 Task: Access a repository's "Traffic" for visitor data.
Action: Mouse moved to (980, 55)
Screenshot: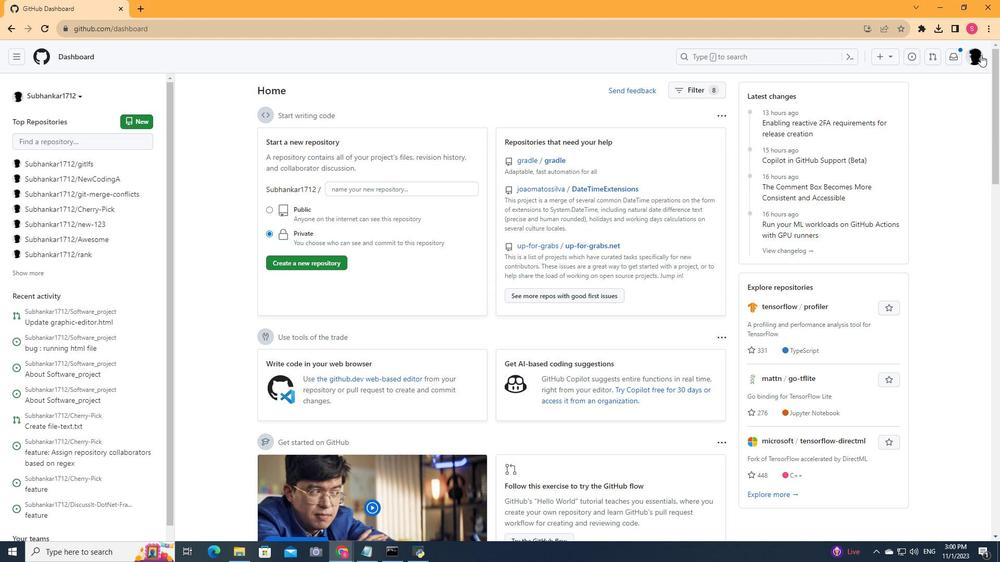 
Action: Mouse pressed left at (980, 55)
Screenshot: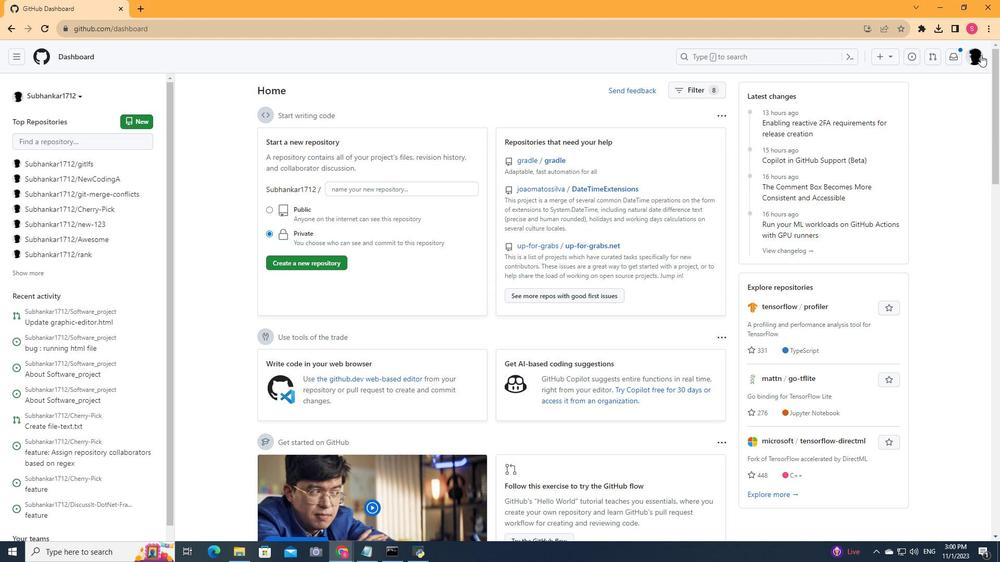 
Action: Mouse moved to (898, 131)
Screenshot: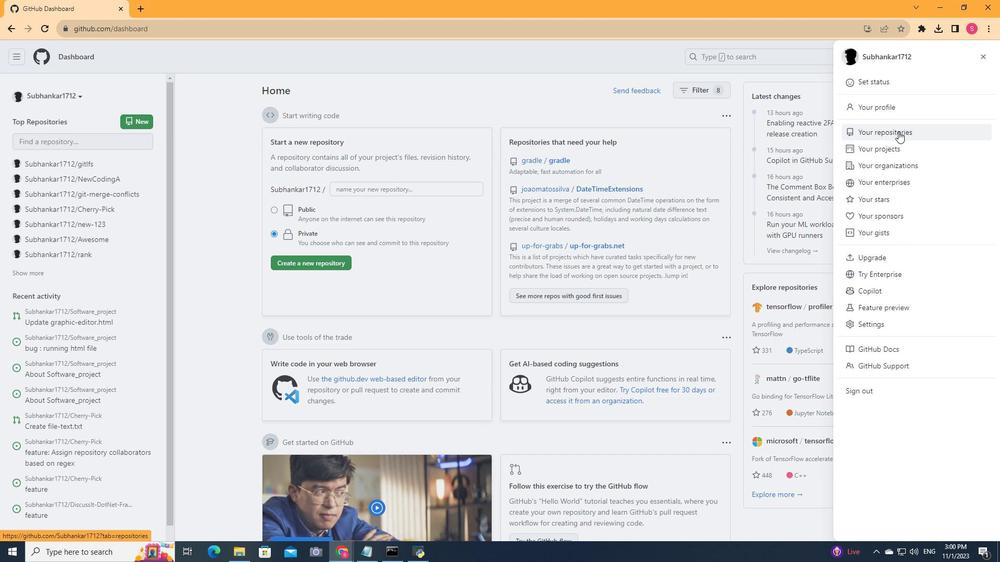 
Action: Mouse pressed left at (898, 131)
Screenshot: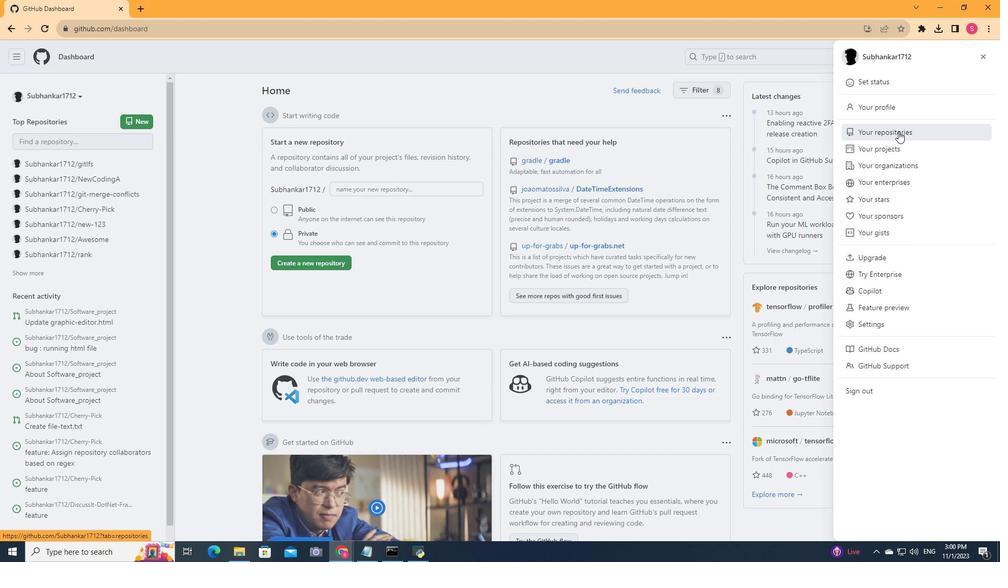 
Action: Mouse moved to (364, 156)
Screenshot: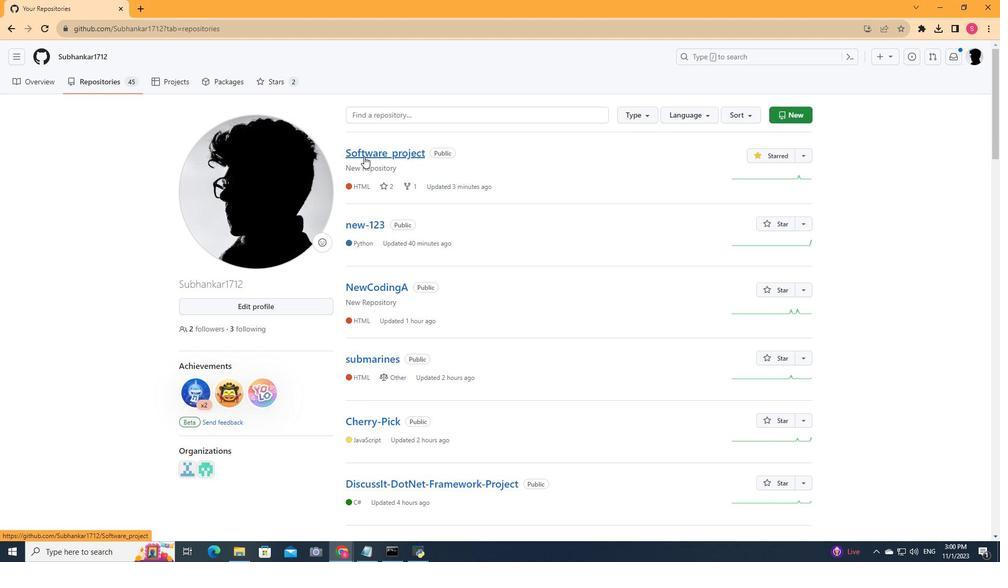 
Action: Mouse pressed left at (364, 156)
Screenshot: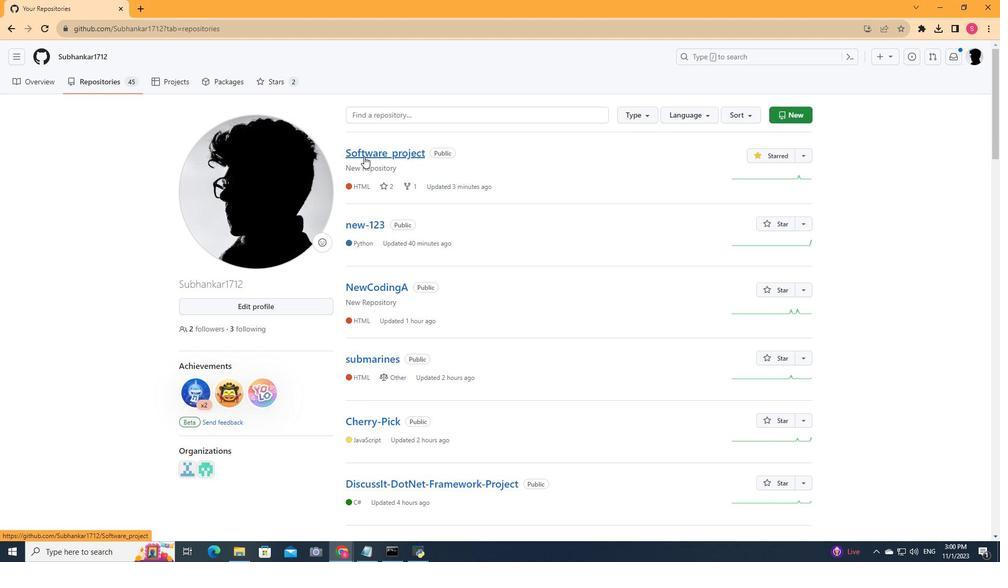 
Action: Mouse moved to (478, 79)
Screenshot: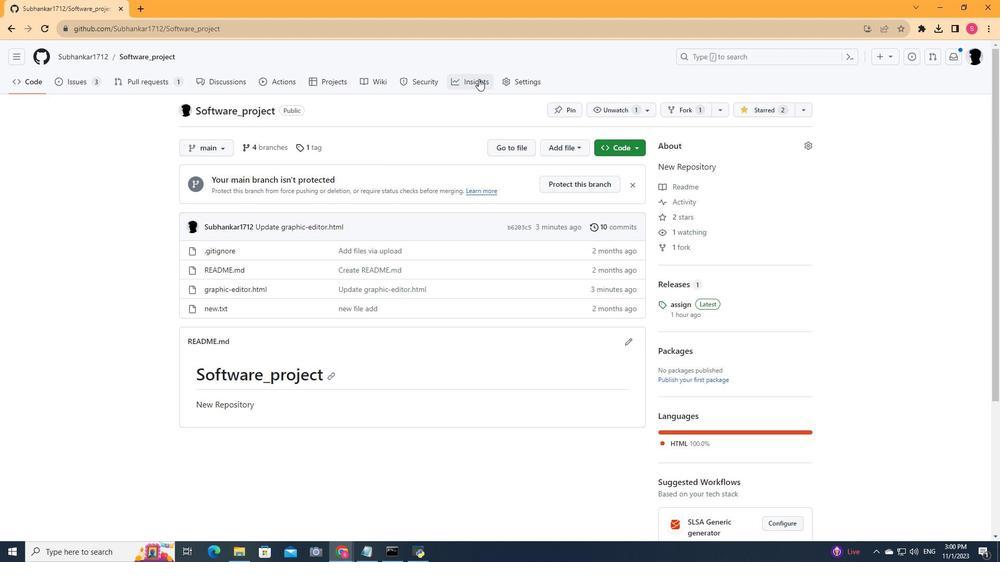 
Action: Mouse pressed left at (478, 79)
Screenshot: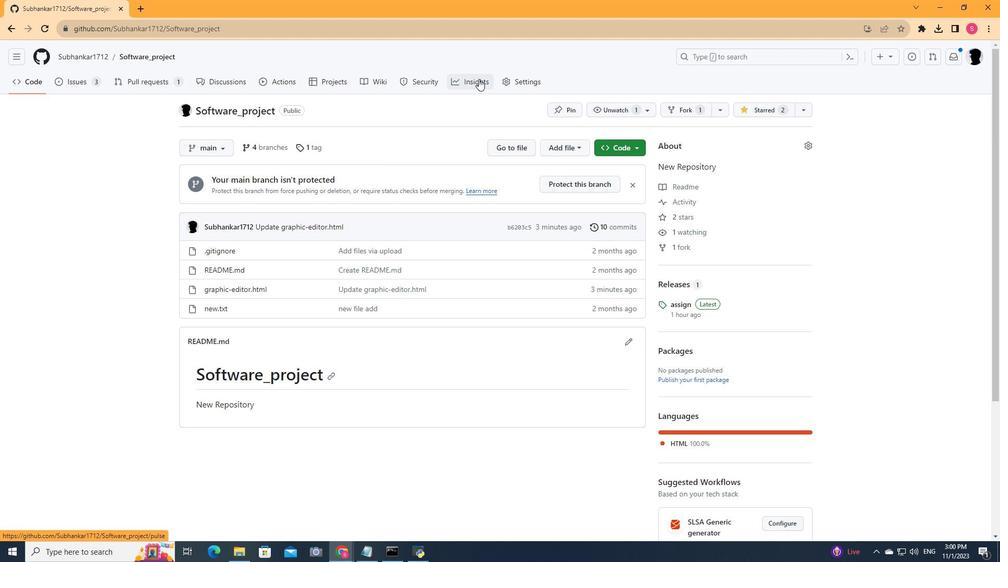 
Action: Mouse moved to (204, 195)
Screenshot: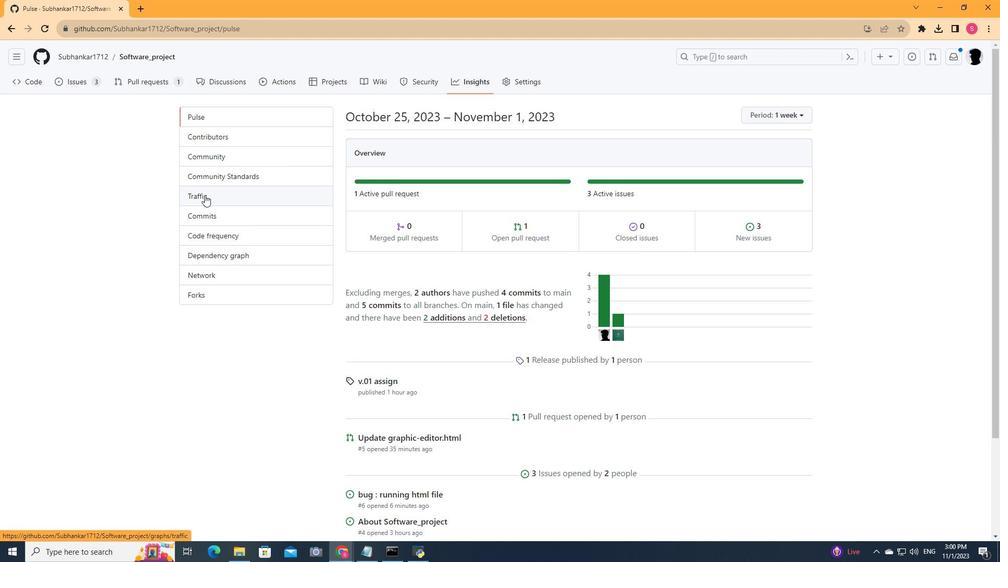 
Action: Mouse pressed left at (204, 195)
Screenshot: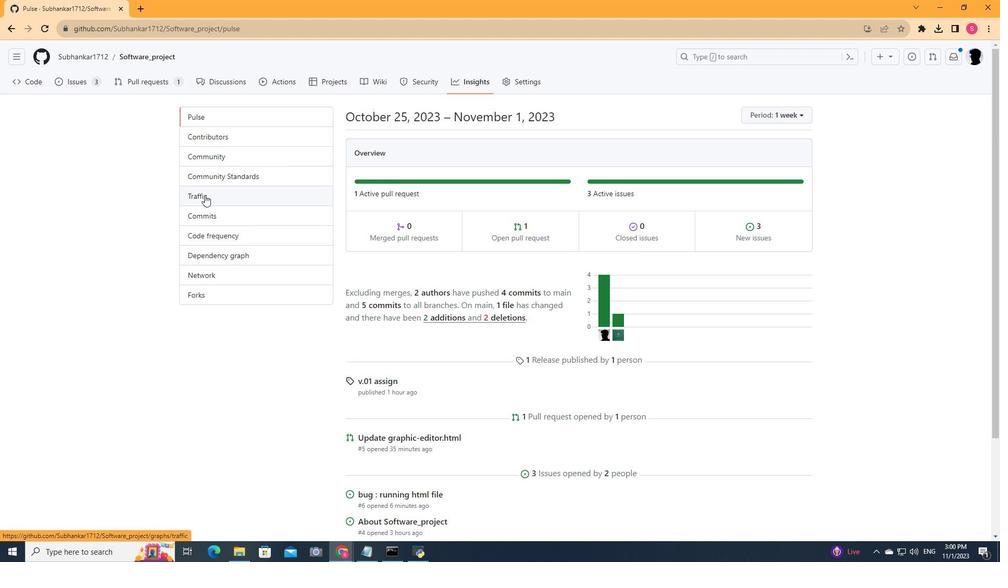 
Action: Mouse moved to (580, 264)
Screenshot: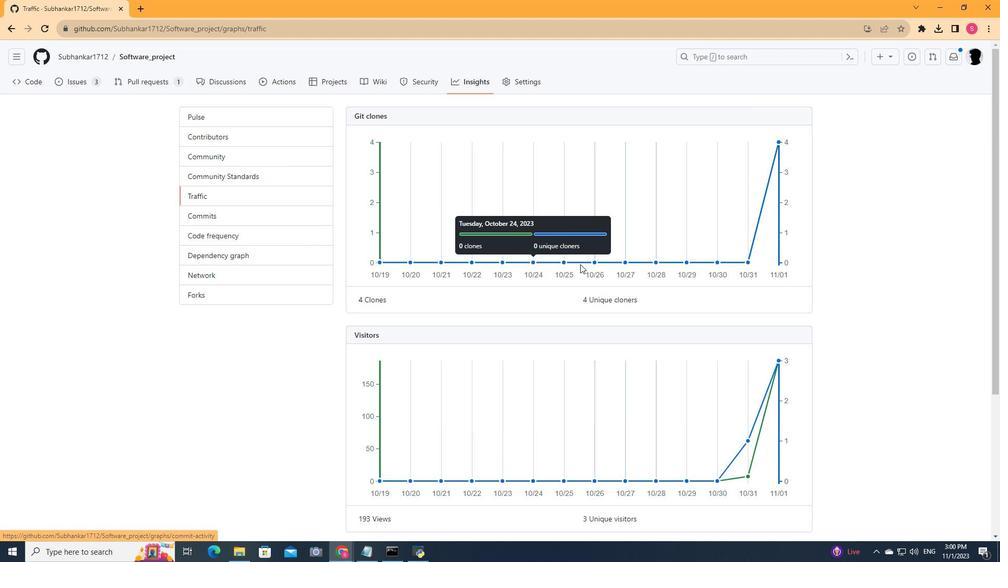 
Action: Mouse scrolled (580, 264) with delta (0, 0)
Screenshot: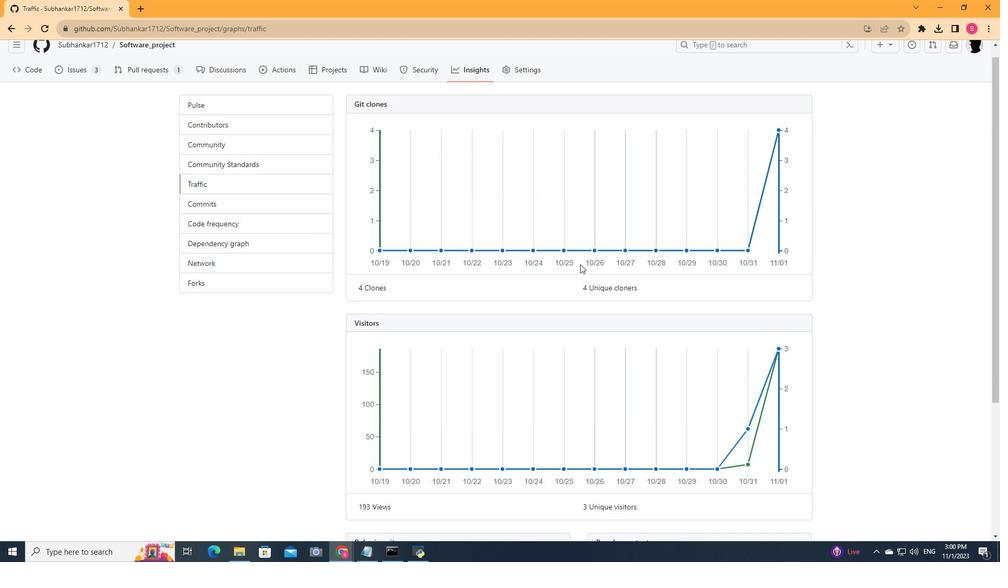 
Action: Mouse scrolled (580, 264) with delta (0, 0)
Screenshot: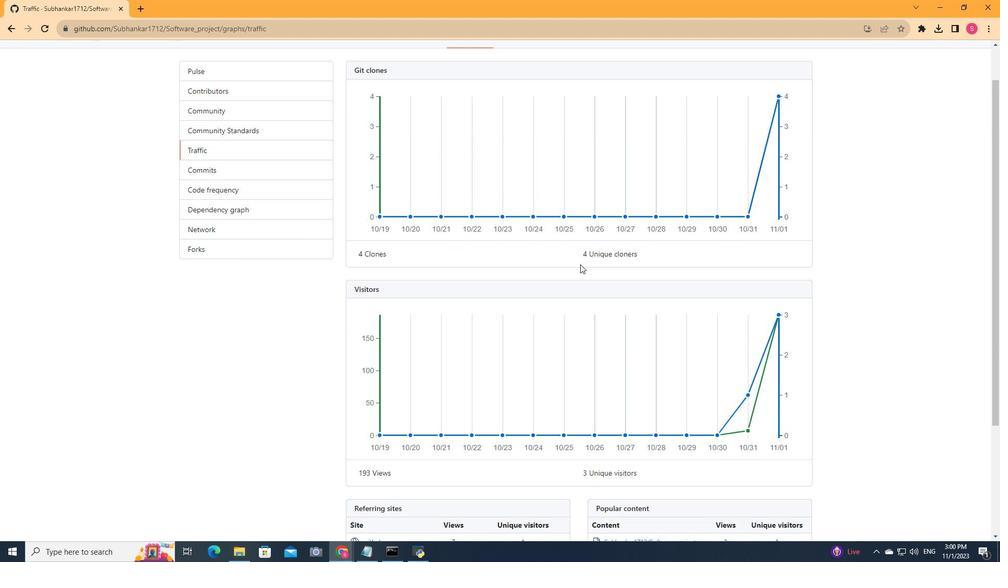 
Action: Mouse scrolled (580, 264) with delta (0, 0)
Screenshot: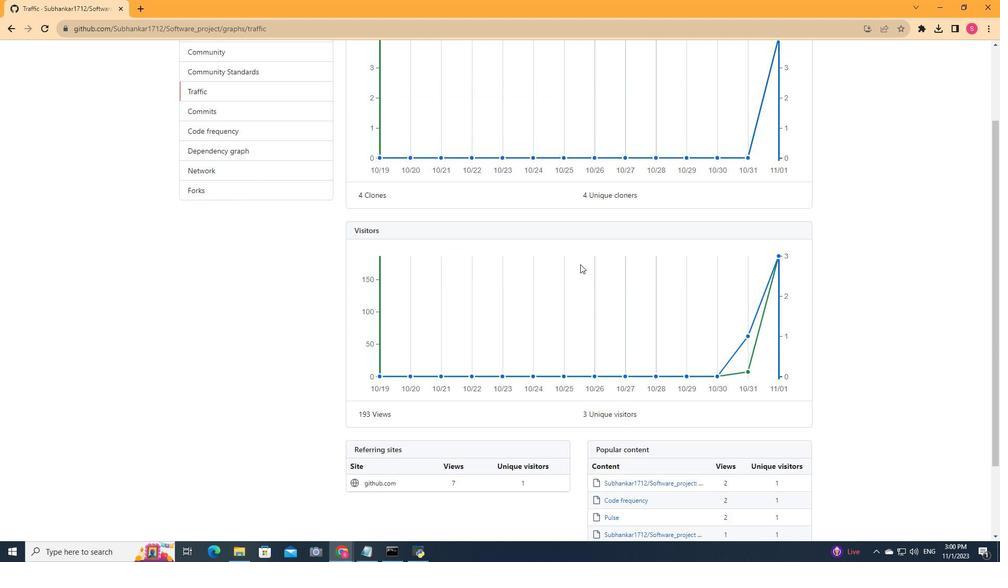 
Action: Mouse scrolled (580, 264) with delta (0, 0)
Screenshot: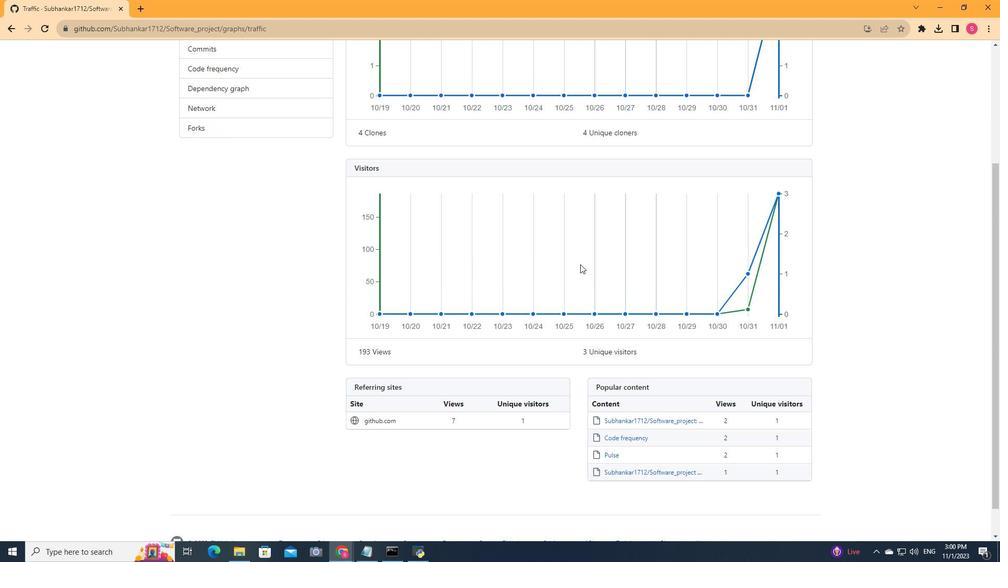 
Action: Mouse scrolled (580, 264) with delta (0, 0)
Screenshot: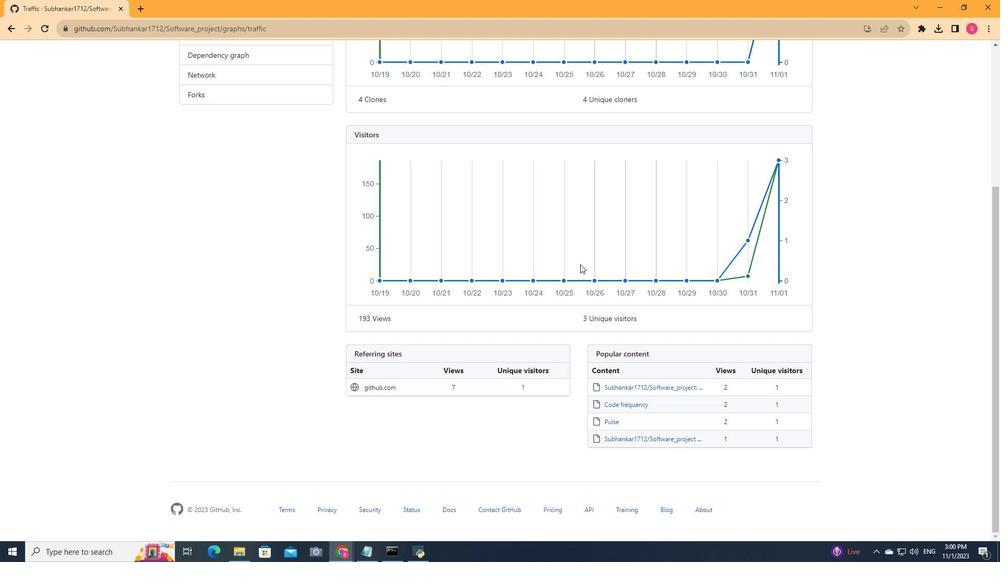 
Action: Mouse scrolled (580, 264) with delta (0, 0)
Screenshot: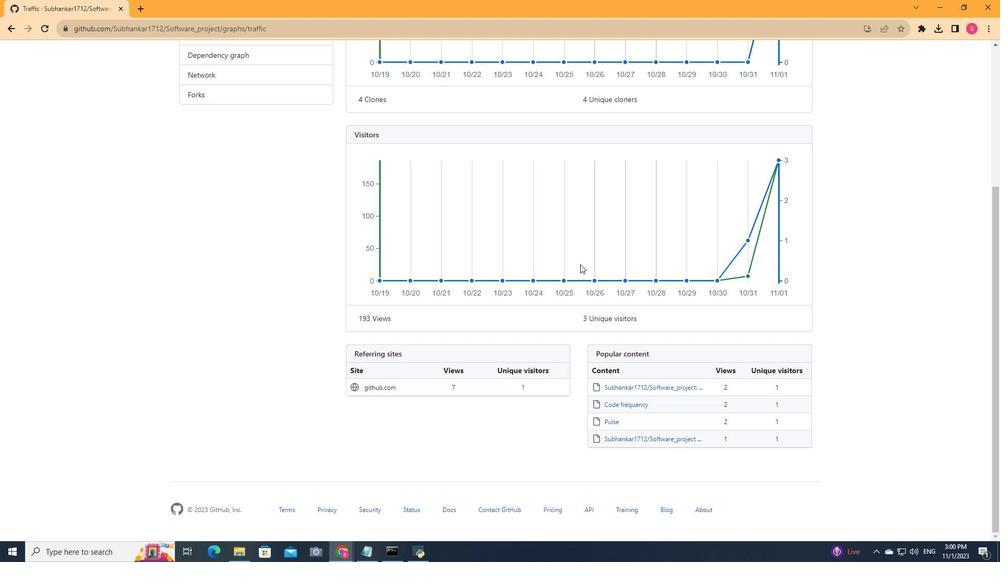 
Action: Mouse moved to (696, 400)
Screenshot: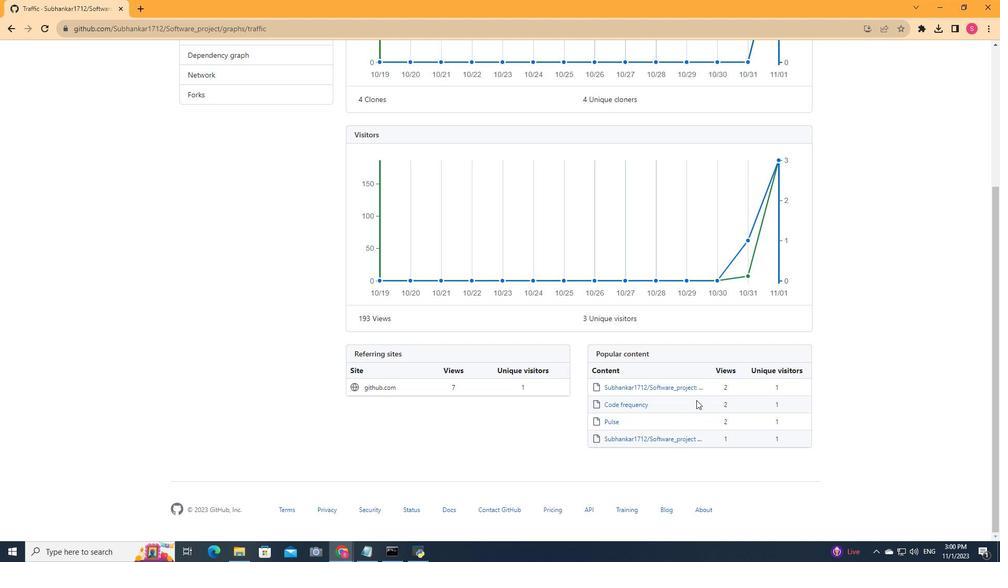 
Action: Mouse scrolled (696, 401) with delta (0, 0)
Screenshot: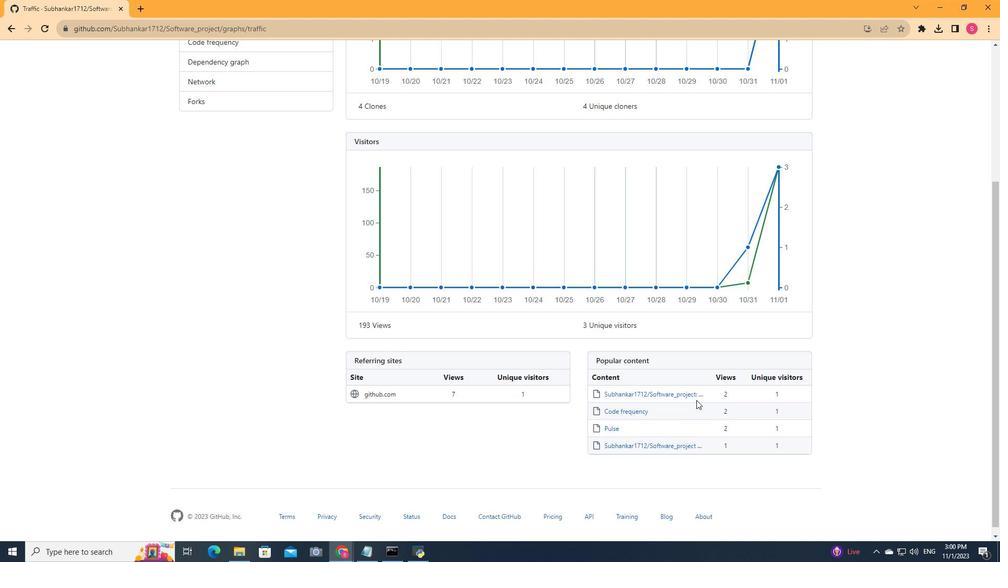 
Action: Mouse scrolled (696, 401) with delta (0, 0)
Screenshot: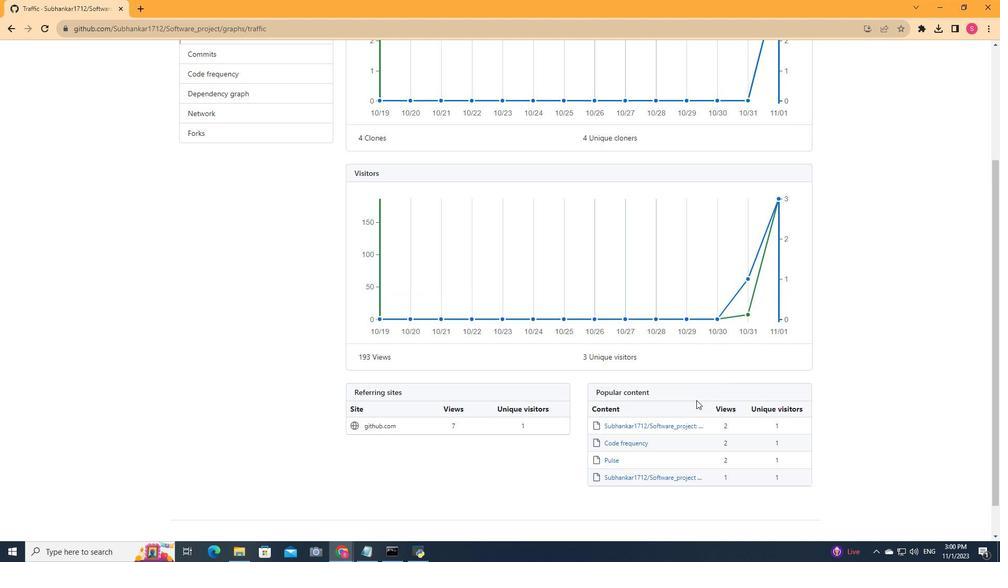
Action: Mouse scrolled (696, 401) with delta (0, 0)
Screenshot: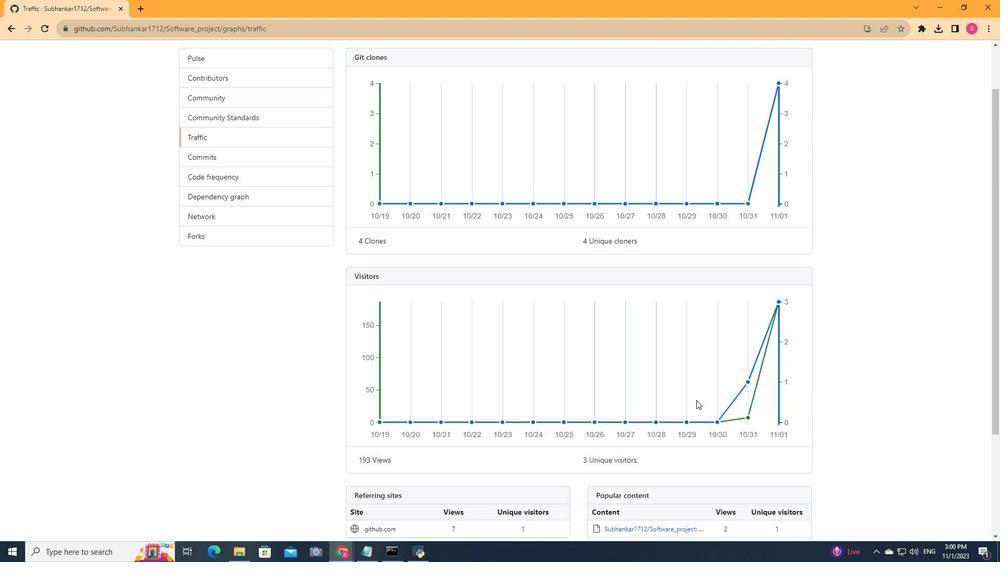 
Action: Mouse scrolled (696, 400) with delta (0, 0)
Screenshot: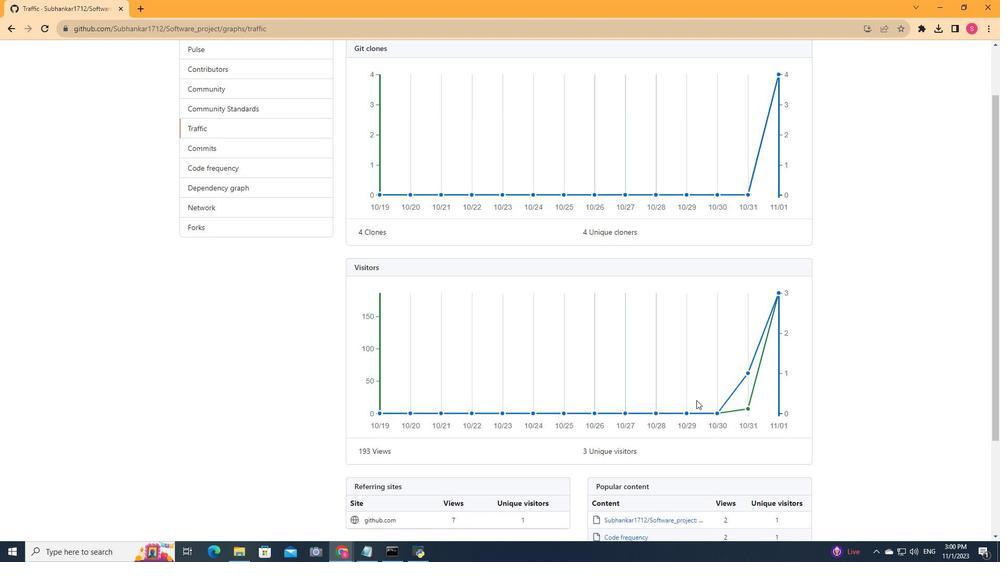
Action: Mouse scrolled (696, 400) with delta (0, 0)
Screenshot: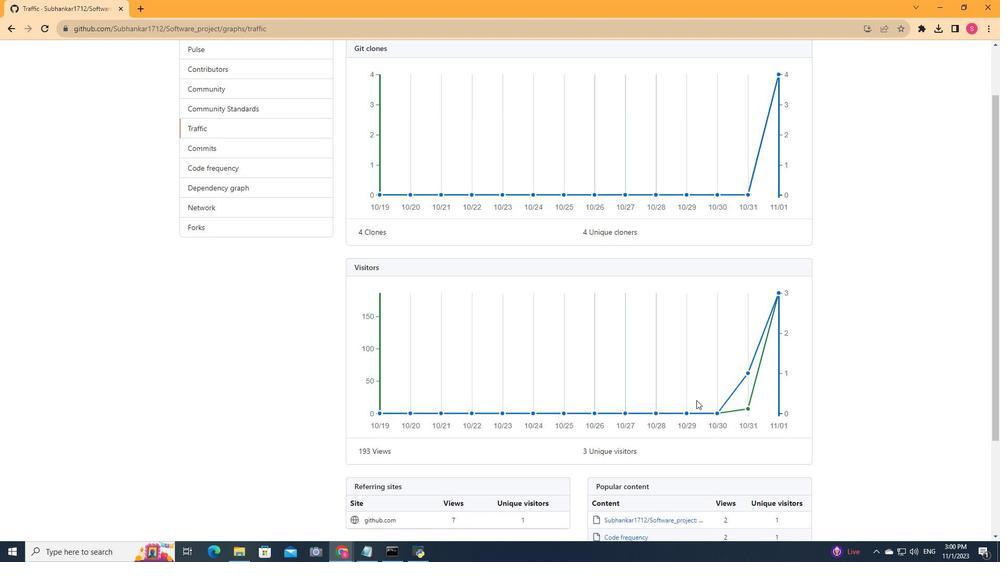 
Action: Mouse scrolled (696, 400) with delta (0, 0)
Screenshot: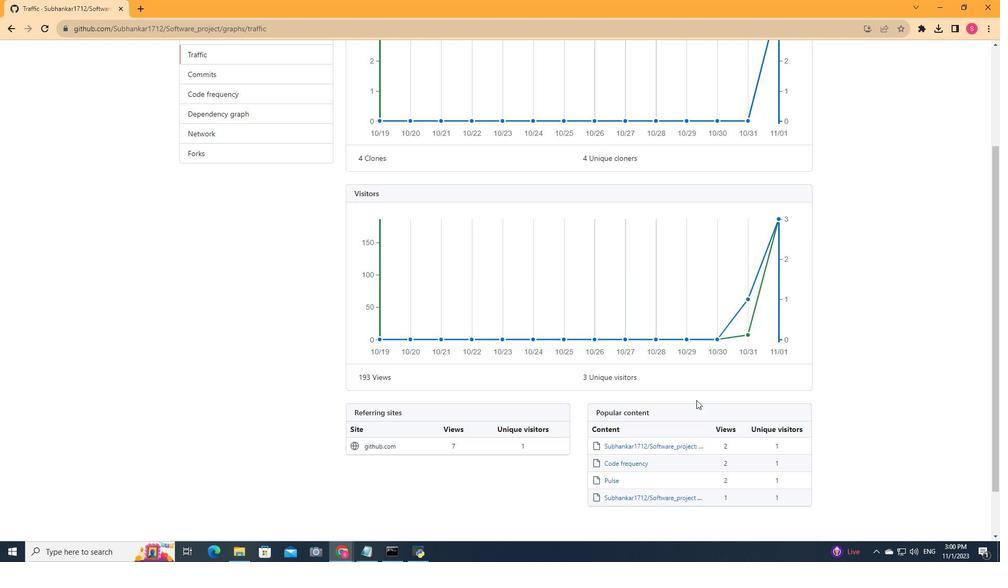 
Action: Mouse scrolled (696, 400) with delta (0, 0)
Screenshot: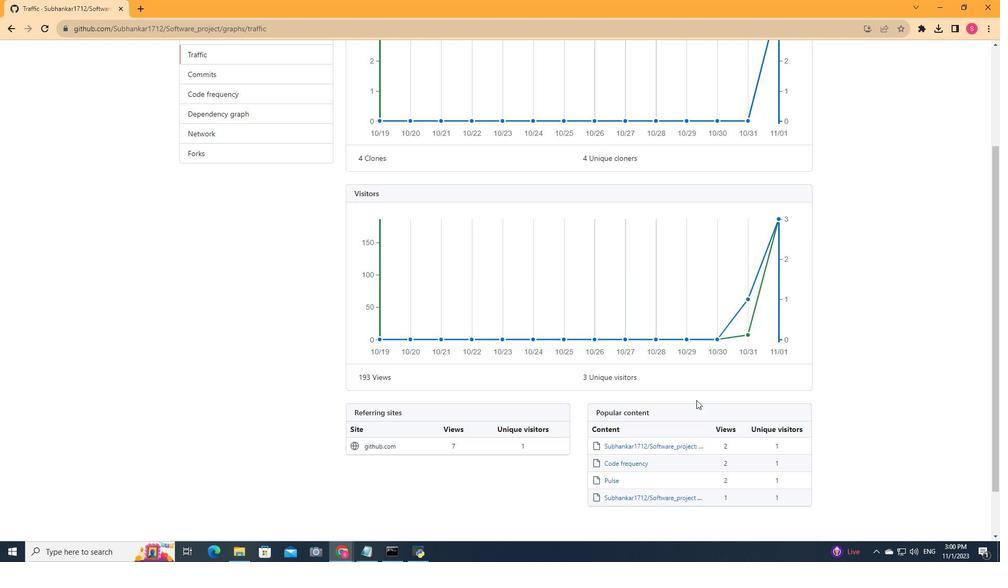 
Action: Mouse scrolled (696, 400) with delta (0, 0)
Screenshot: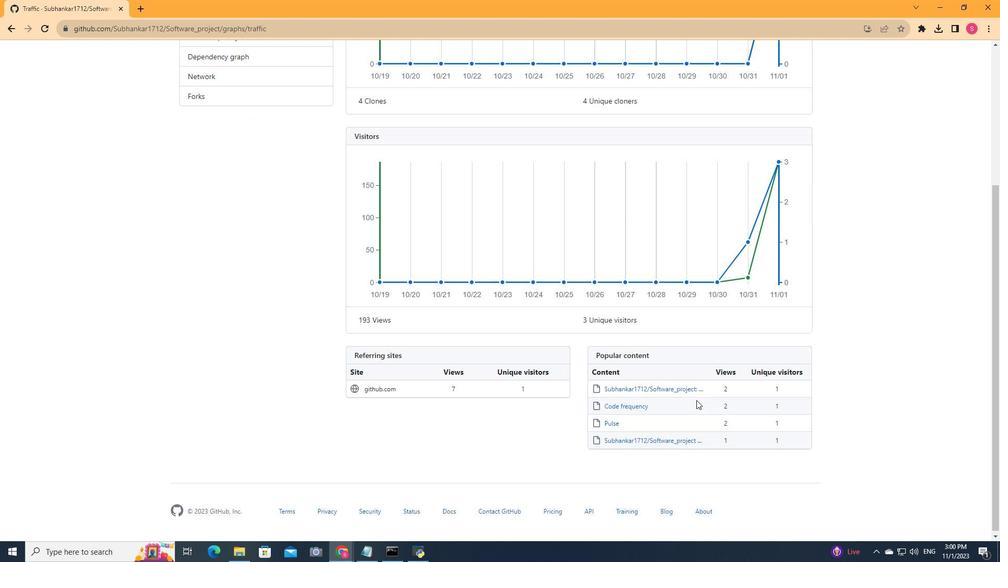 
